 Task: Log work in the project WonderTech for the issue 'Develop a new tool for automated testing of natural language processing models' spent time as '6w 1d 12h 55m' and remaining time as '1w 4d 4h 21m' and clone the issue. Now add the issue to the epic 'Cloud Migration'.
Action: Mouse moved to (535, 341)
Screenshot: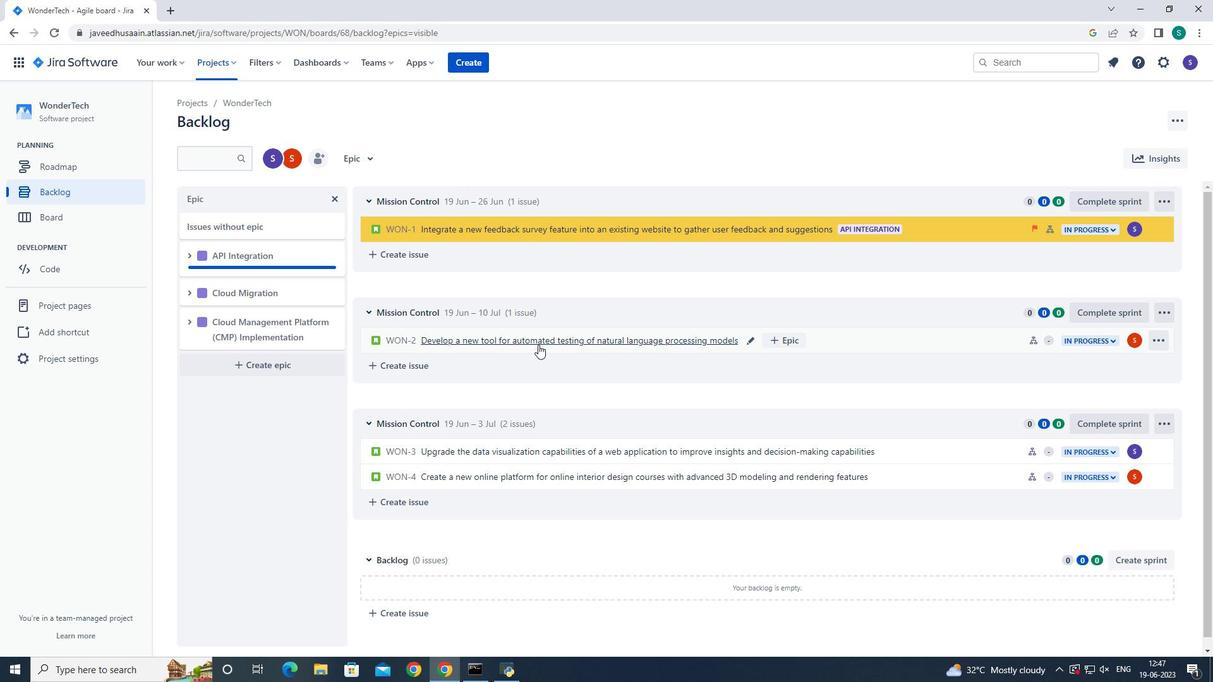 
Action: Mouse pressed left at (535, 341)
Screenshot: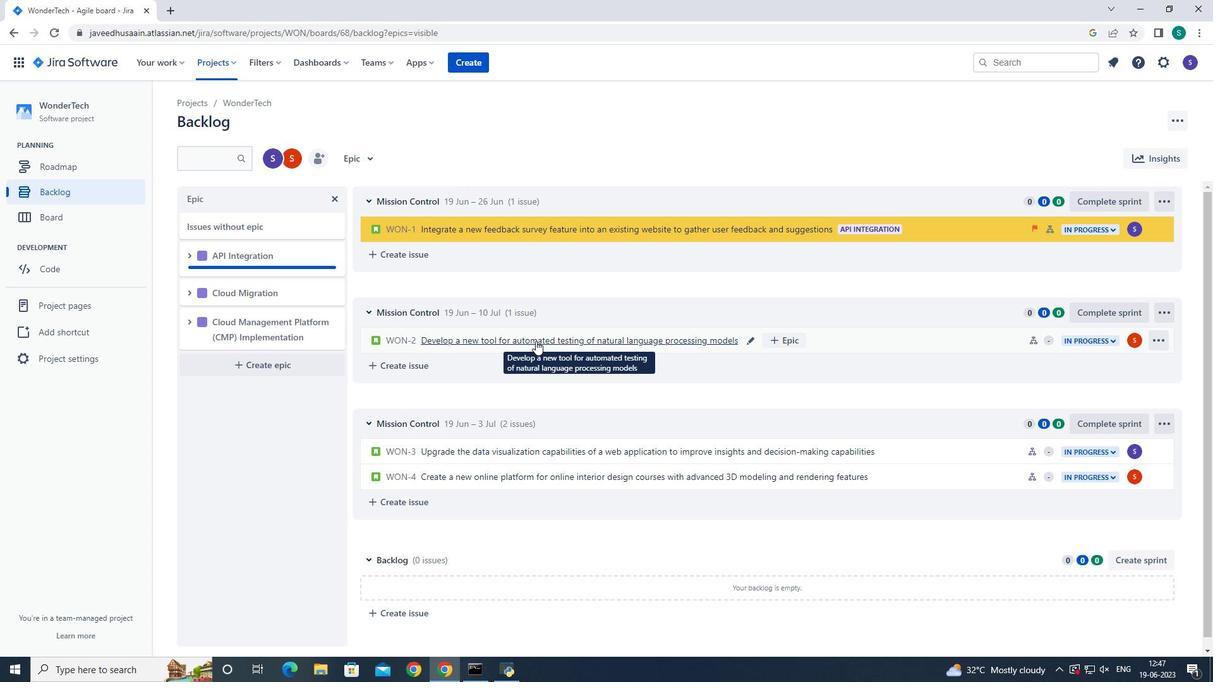 
Action: Mouse moved to (1157, 194)
Screenshot: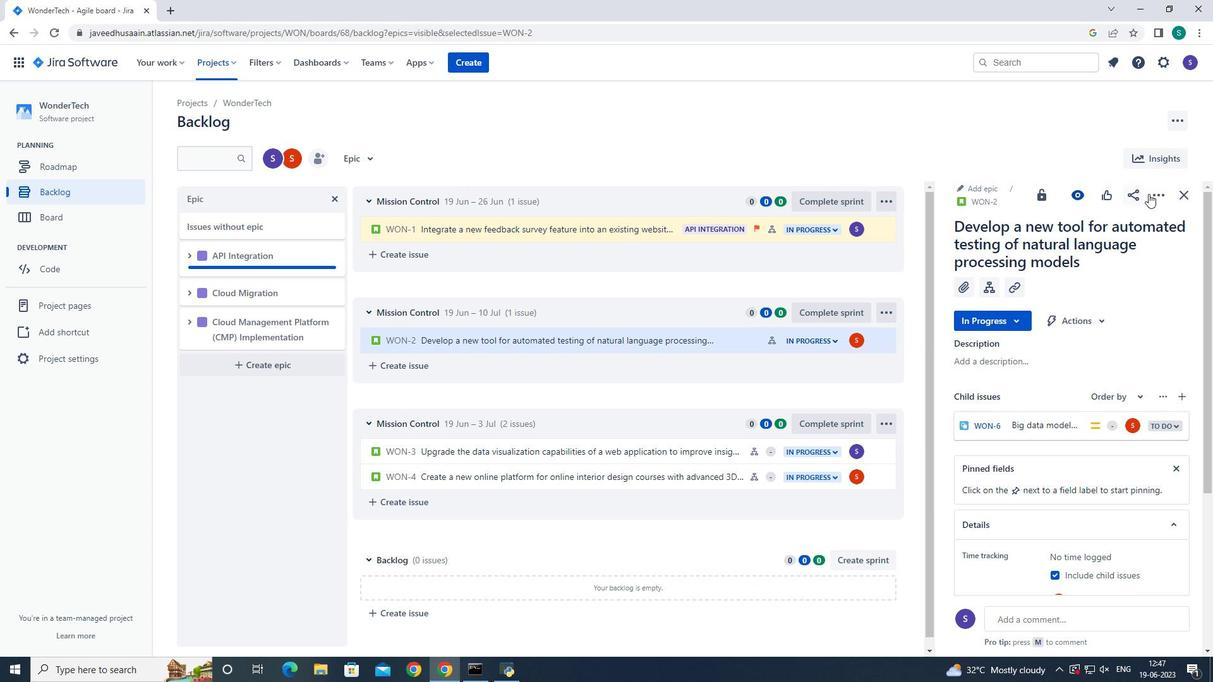 
Action: Mouse pressed left at (1157, 194)
Screenshot: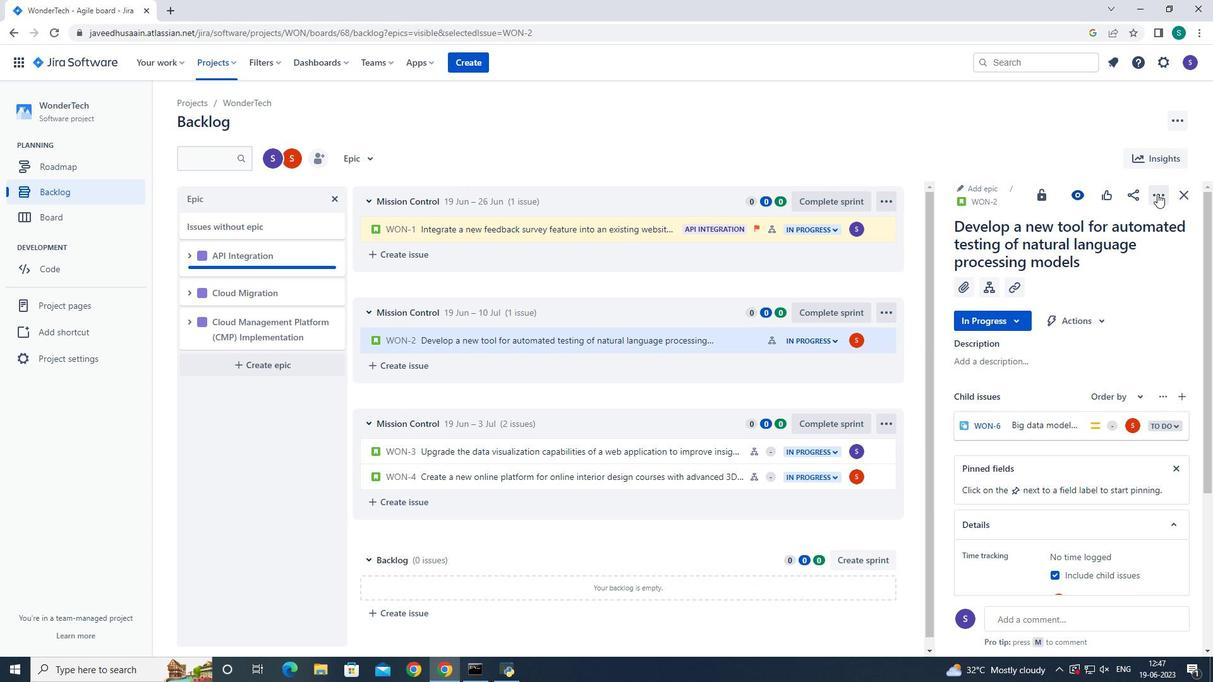 
Action: Mouse moved to (1099, 230)
Screenshot: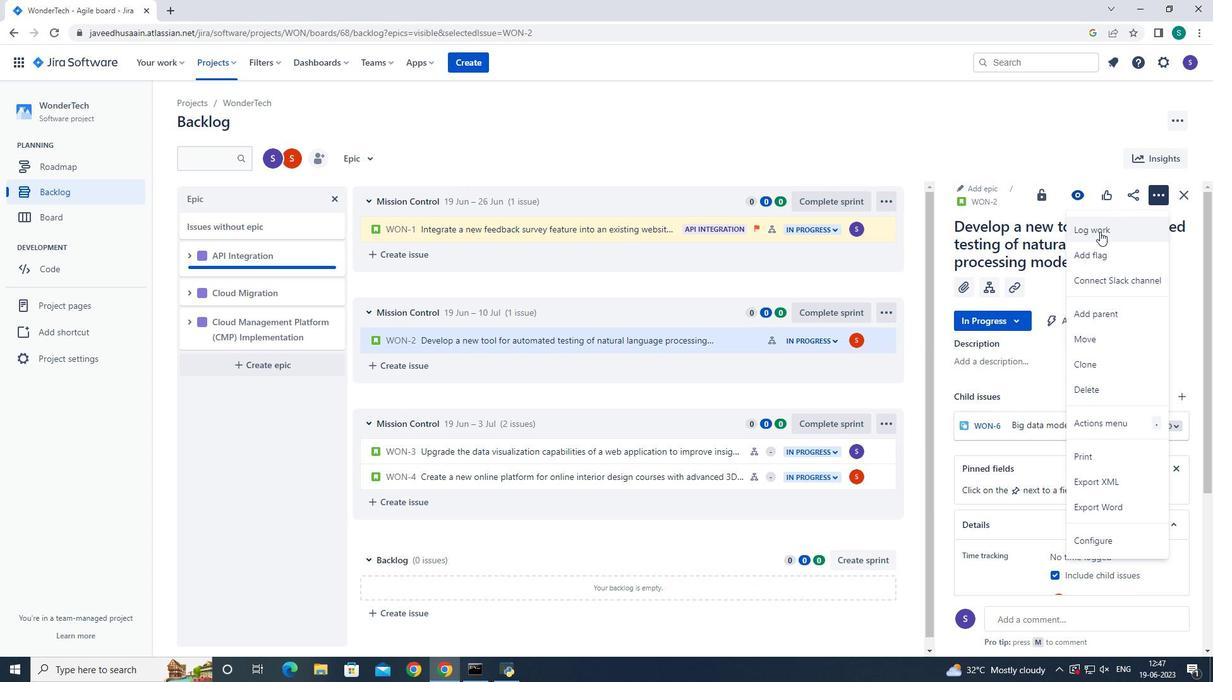 
Action: Mouse pressed left at (1099, 230)
Screenshot: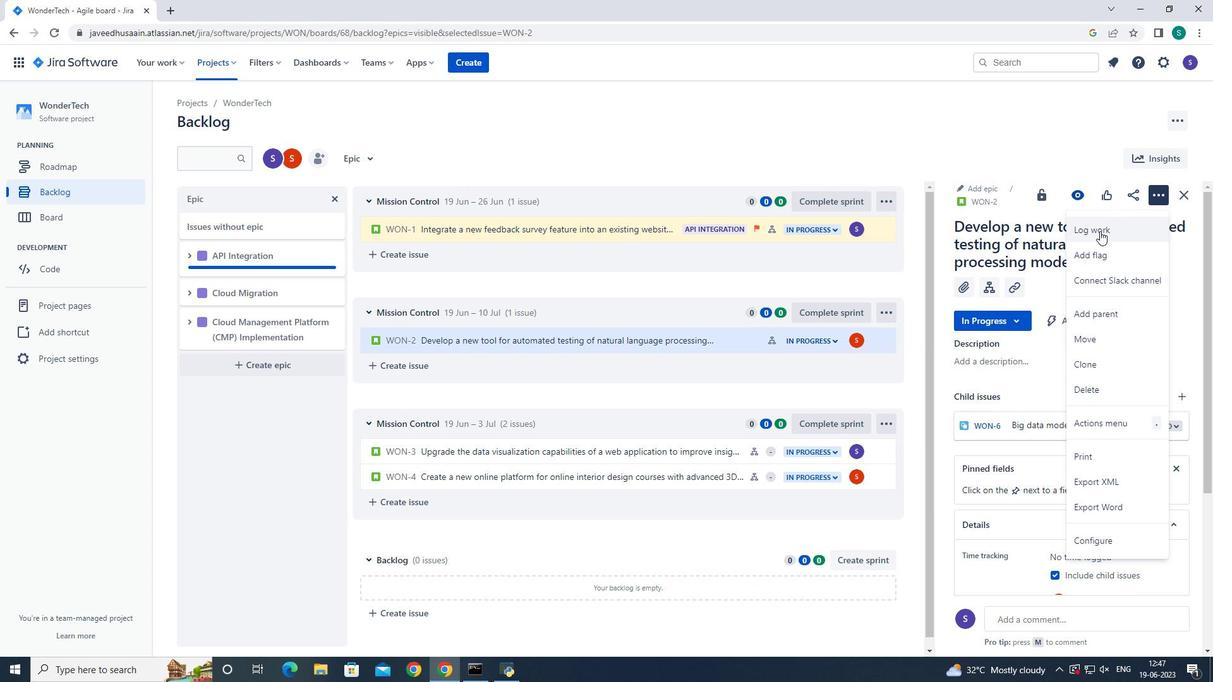 
Action: Mouse moved to (564, 180)
Screenshot: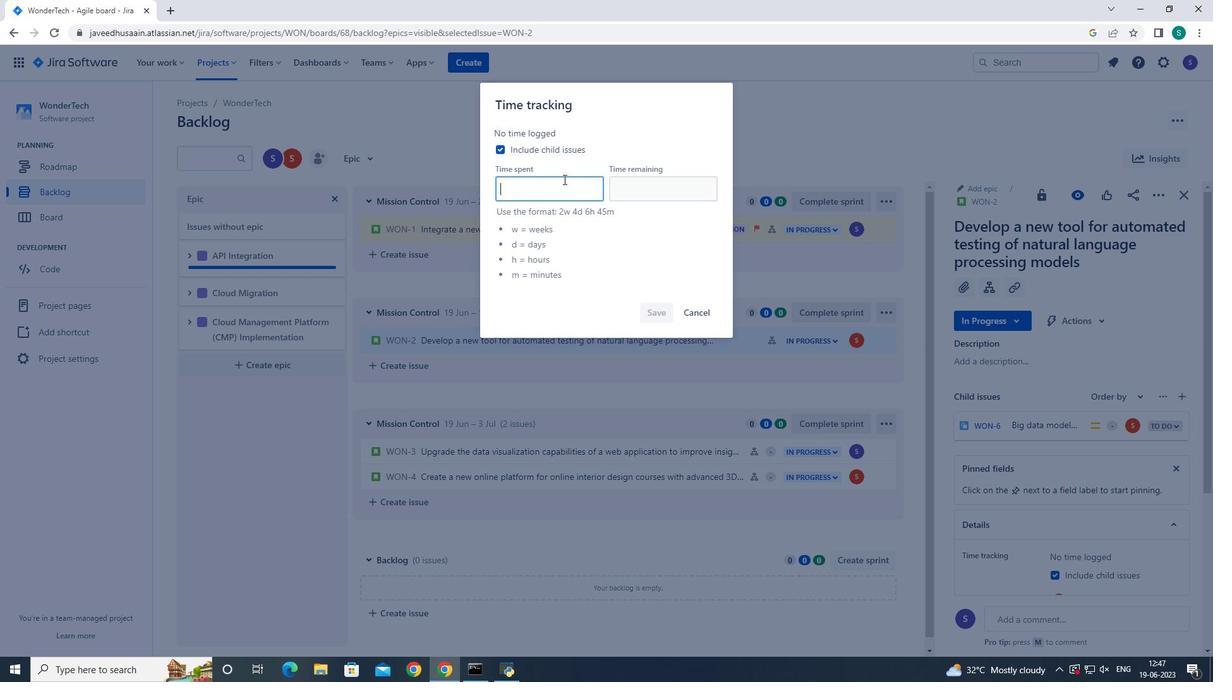 
Action: Mouse pressed left at (564, 180)
Screenshot: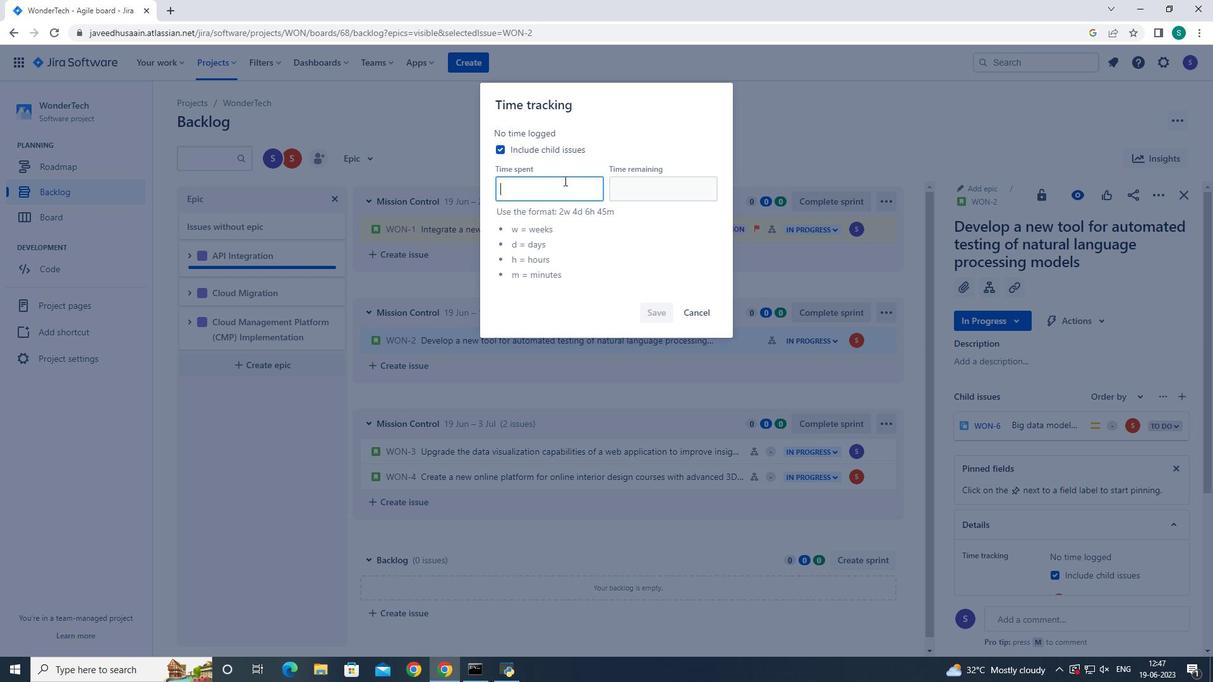 
Action: Key pressed 6w<Key.space>1d<Key.space>12h<Key.space>55m<Key.tab>1w<Key.space>4d<Key.space>4h<Key.space>21m
Screenshot: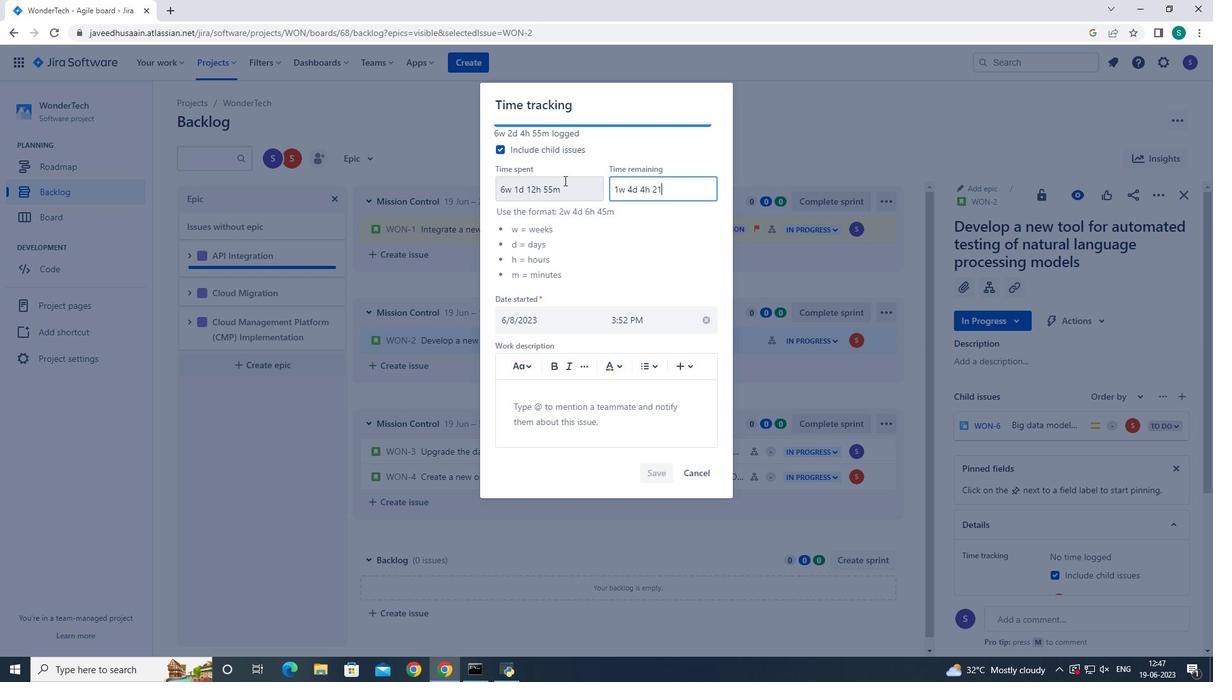 
Action: Mouse moved to (656, 472)
Screenshot: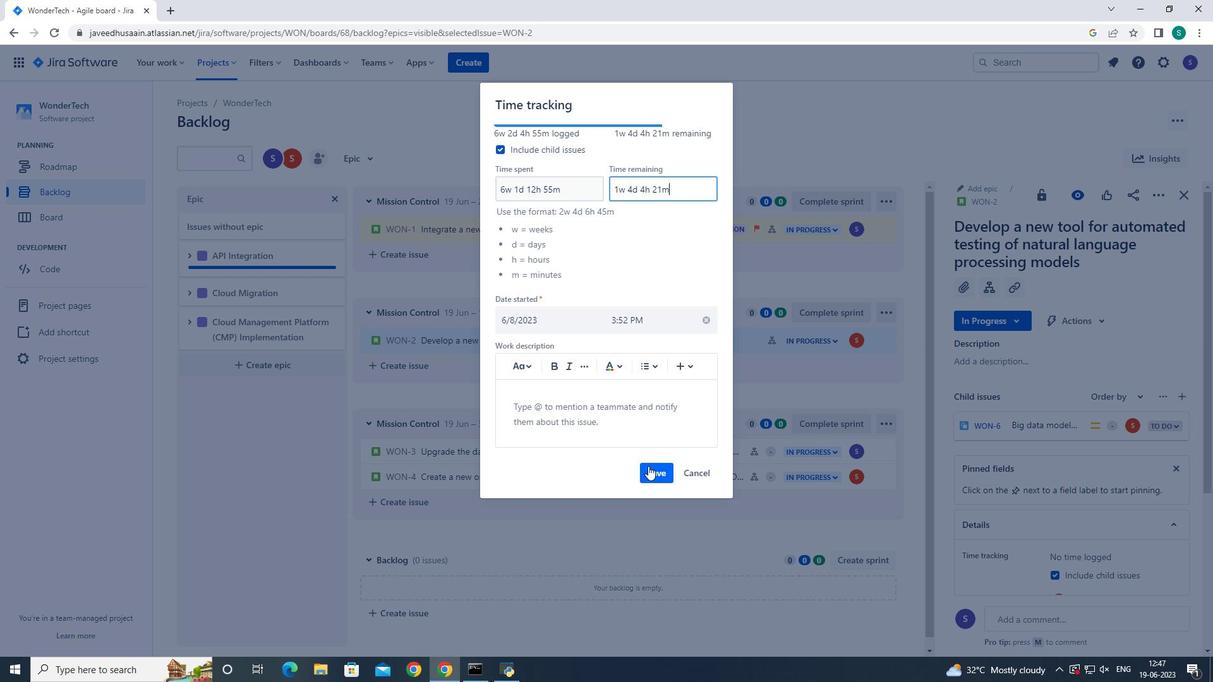 
Action: Mouse pressed left at (656, 472)
Screenshot: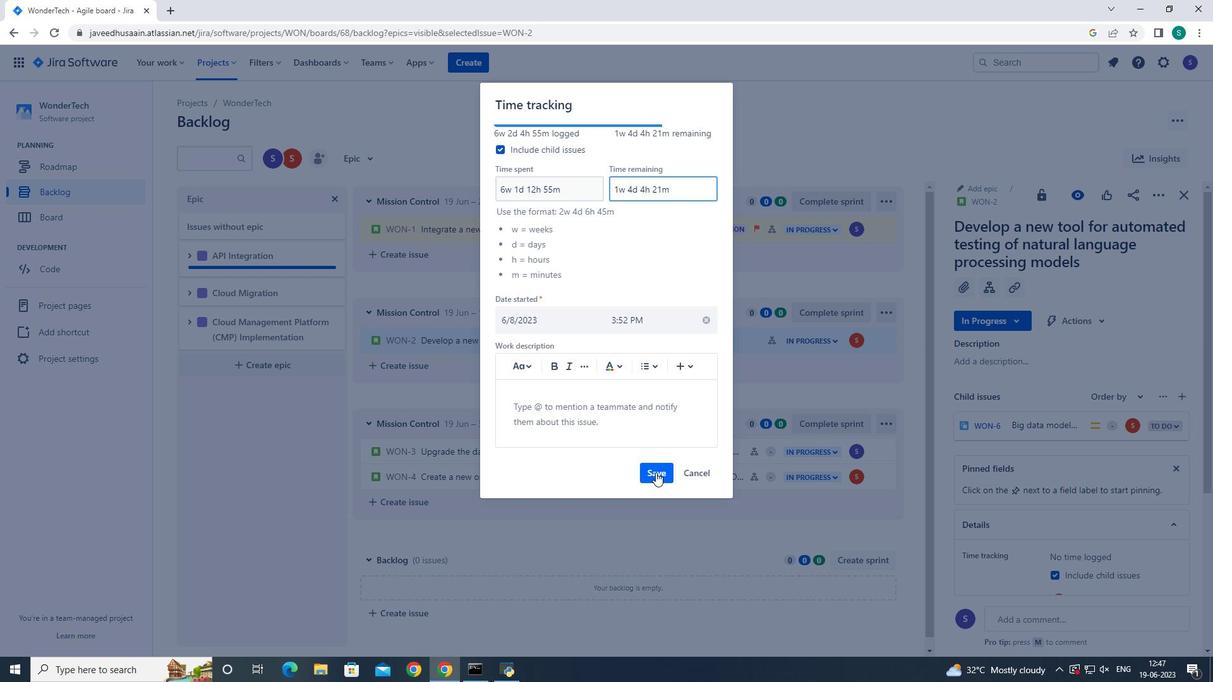 
Action: Mouse moved to (1163, 197)
Screenshot: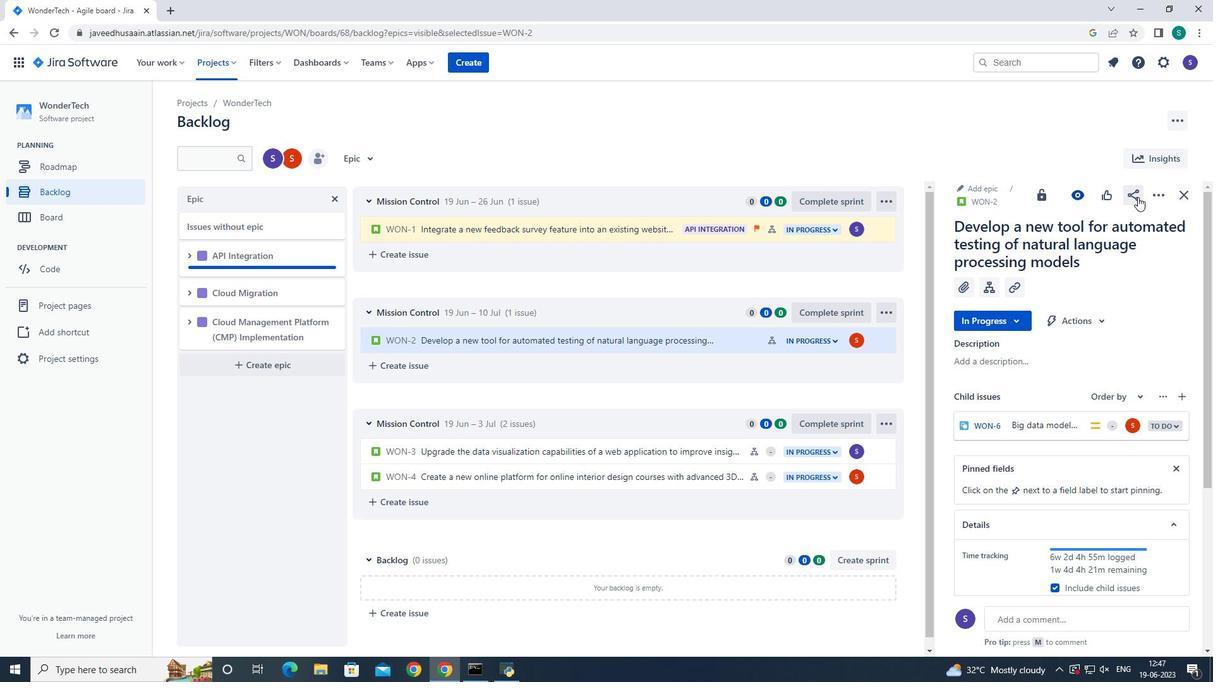 
Action: Mouse pressed left at (1163, 197)
Screenshot: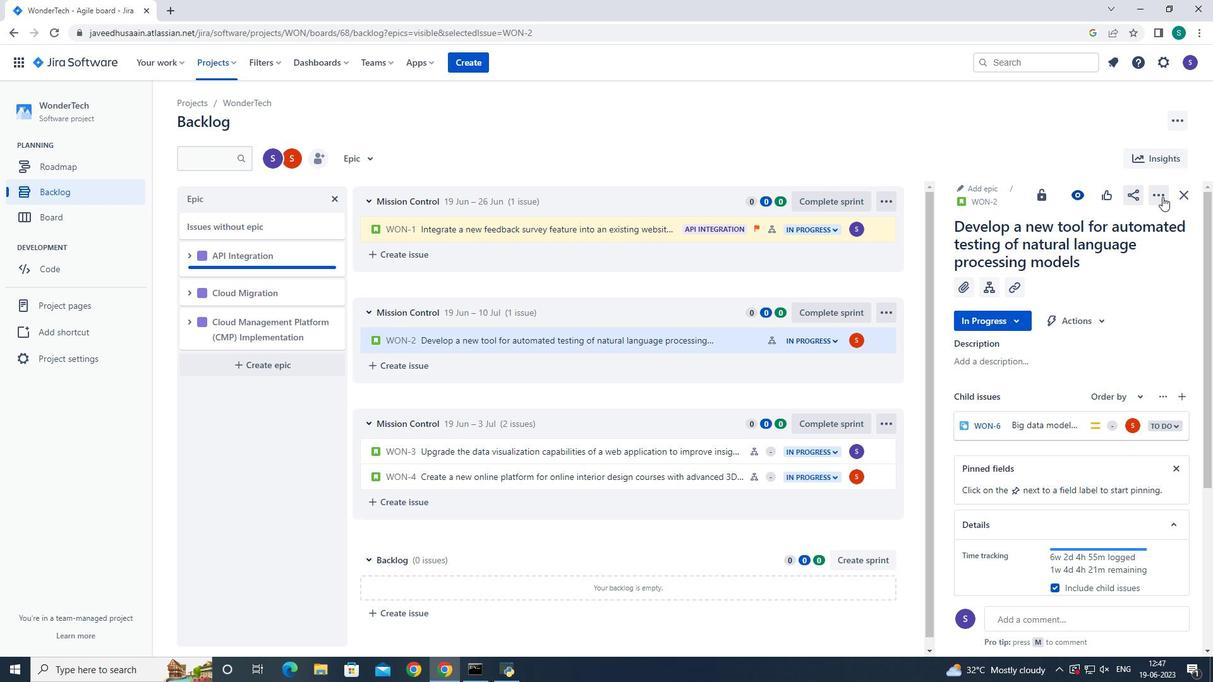 
Action: Mouse moved to (1100, 369)
Screenshot: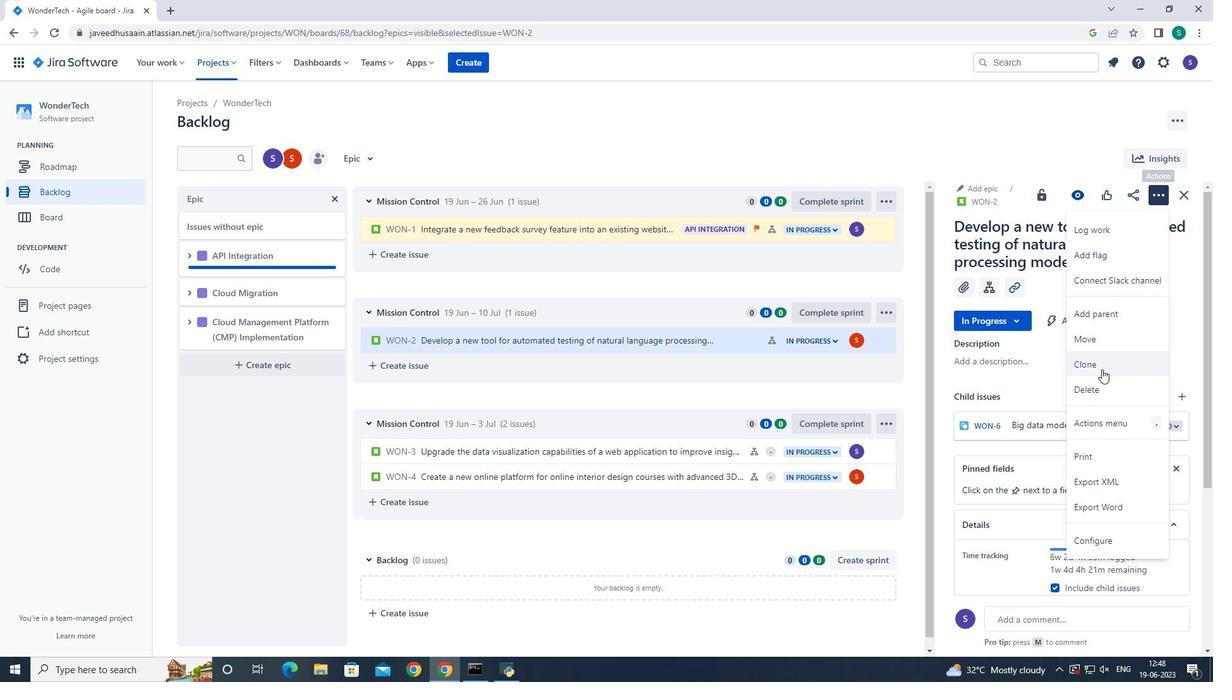 
Action: Mouse pressed left at (1100, 369)
Screenshot: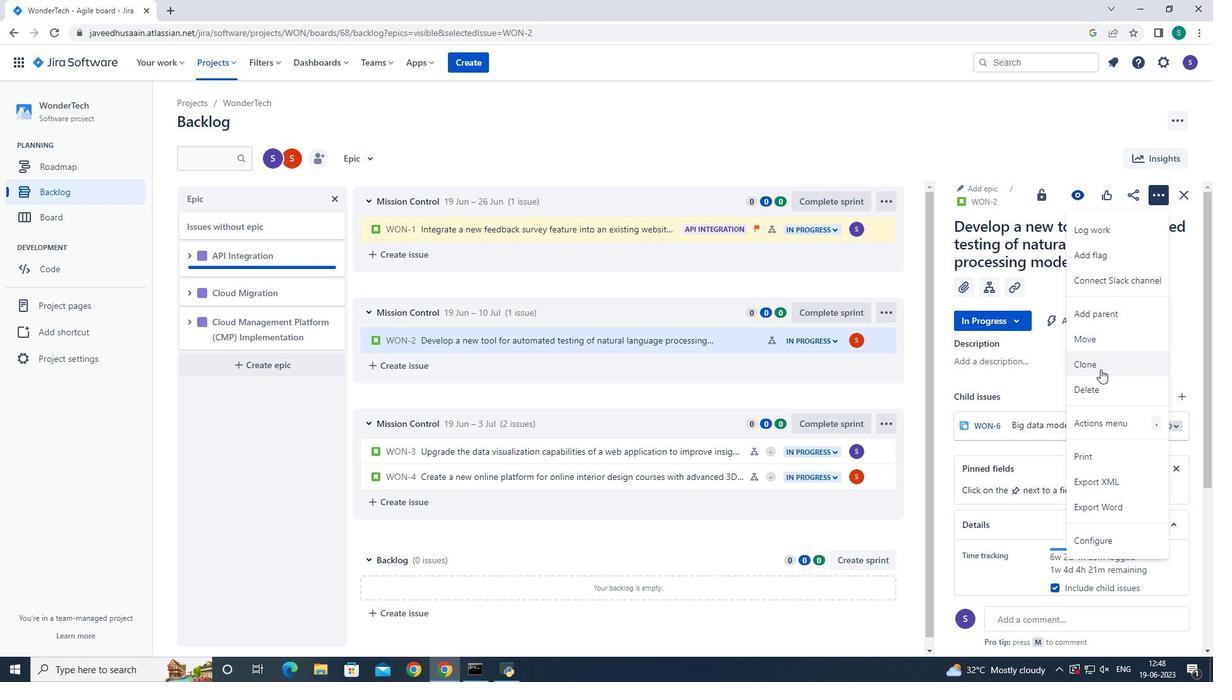 
Action: Mouse moved to (697, 266)
Screenshot: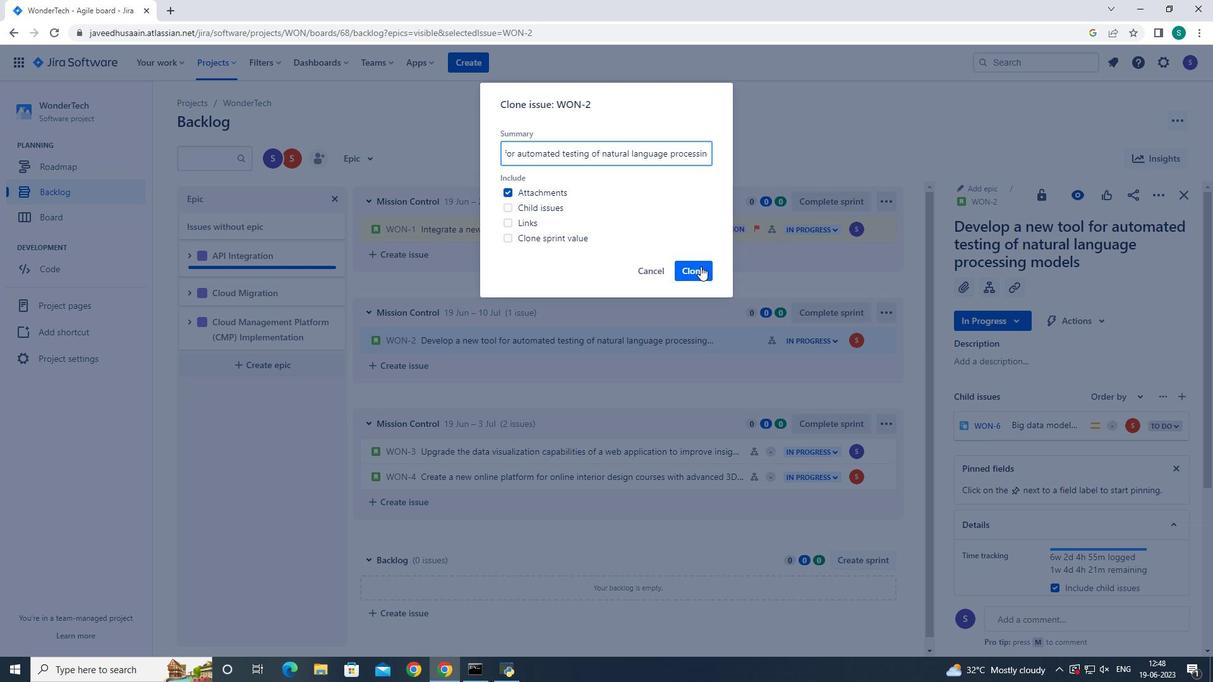 
Action: Mouse pressed left at (697, 266)
Screenshot: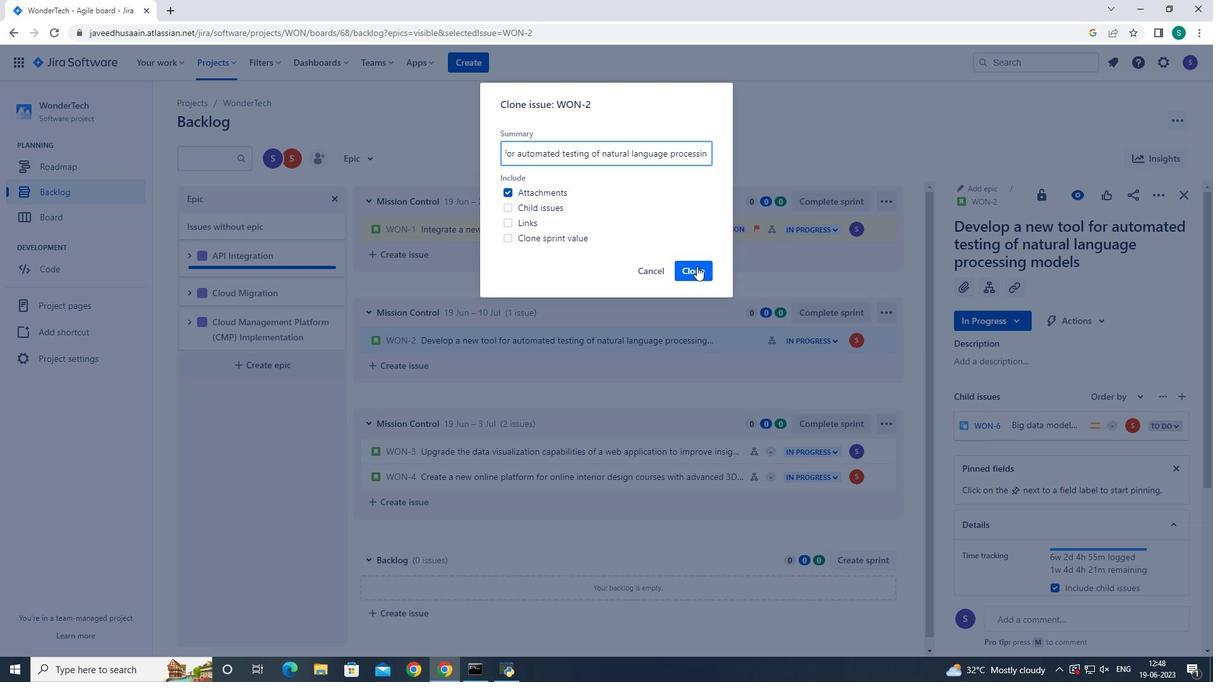 
Action: Mouse moved to (1179, 195)
Screenshot: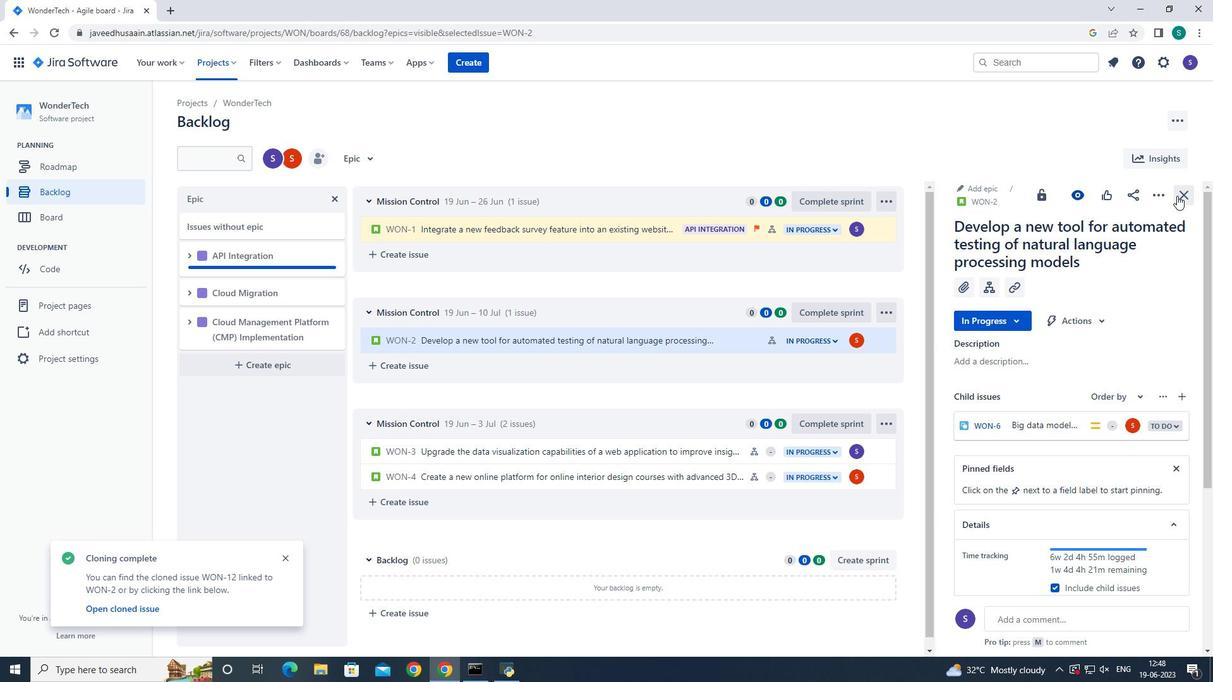
Action: Mouse pressed left at (1179, 195)
Screenshot: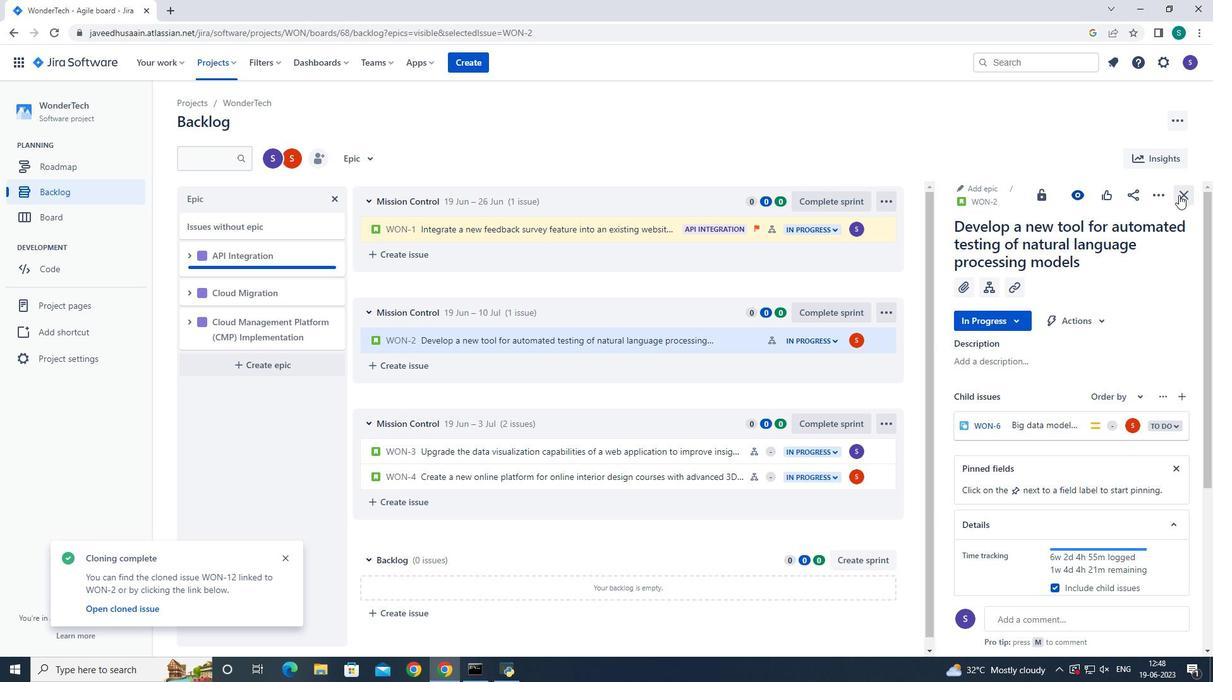 
Action: Mouse moved to (798, 340)
Screenshot: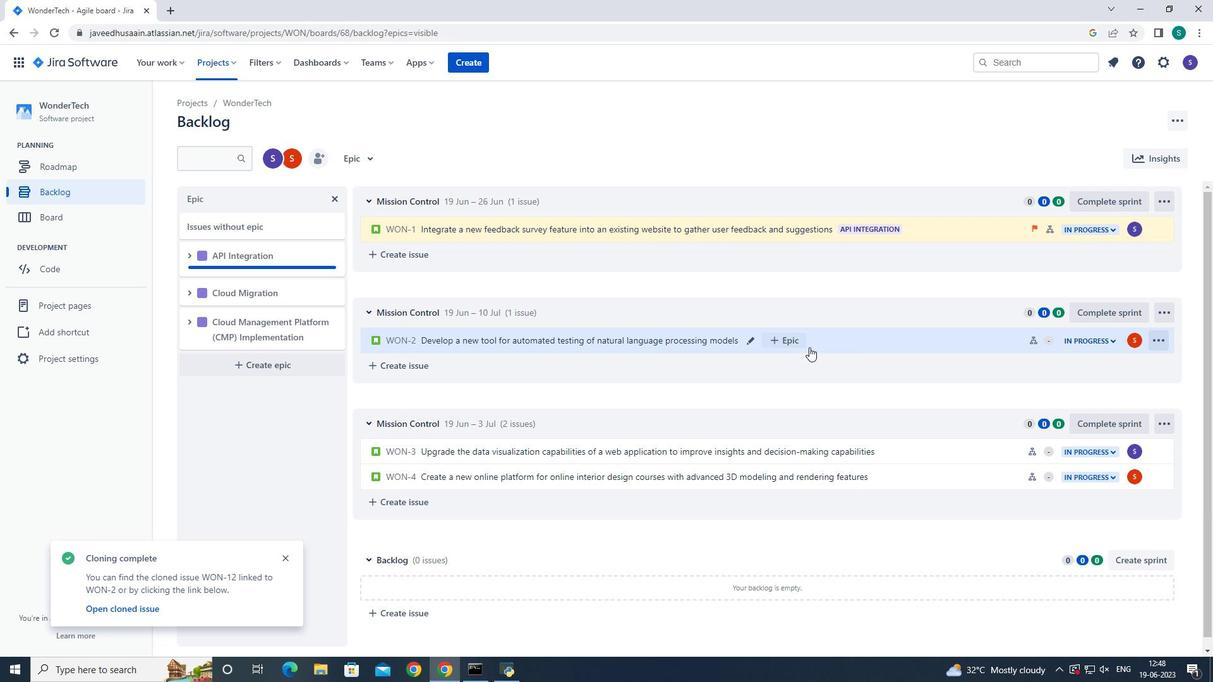 
Action: Mouse pressed left at (798, 340)
Screenshot: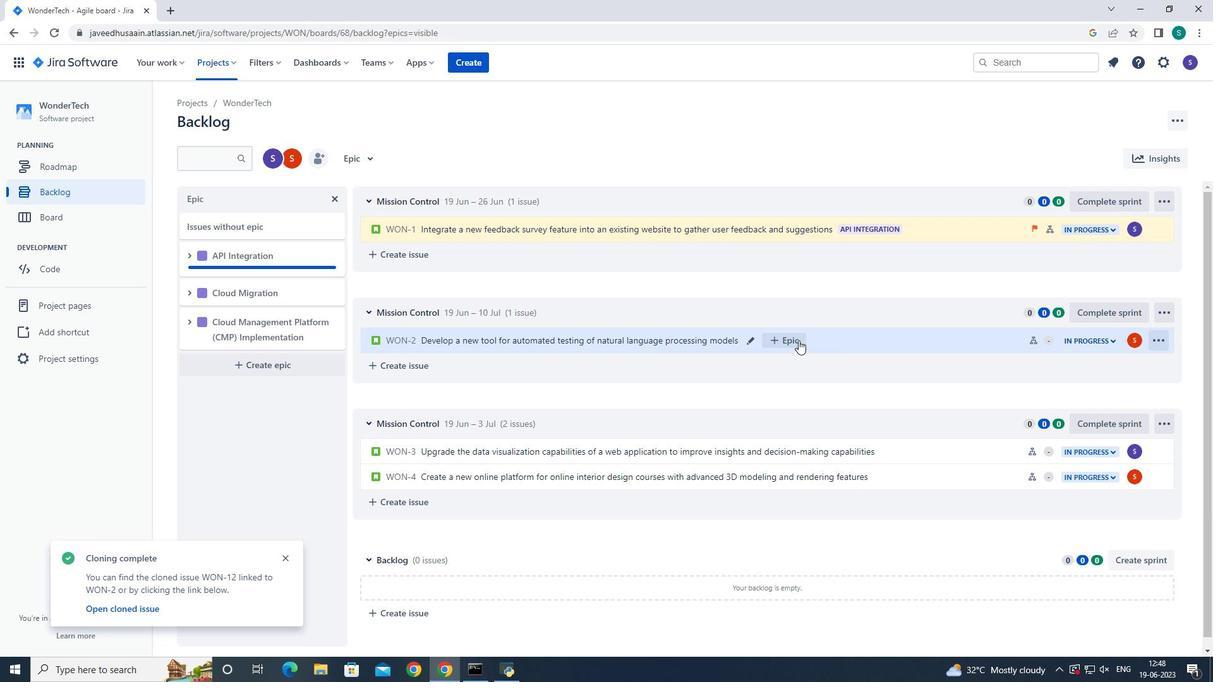 
Action: Mouse moved to (836, 434)
Screenshot: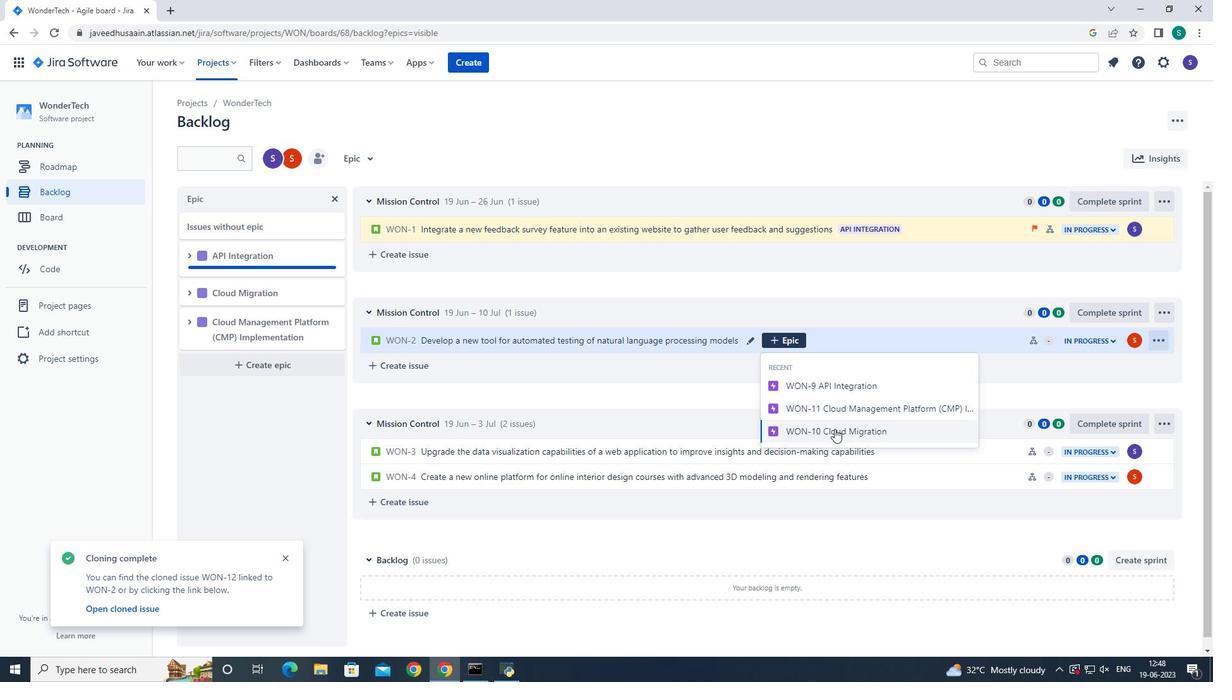 
Action: Mouse pressed left at (836, 434)
Screenshot: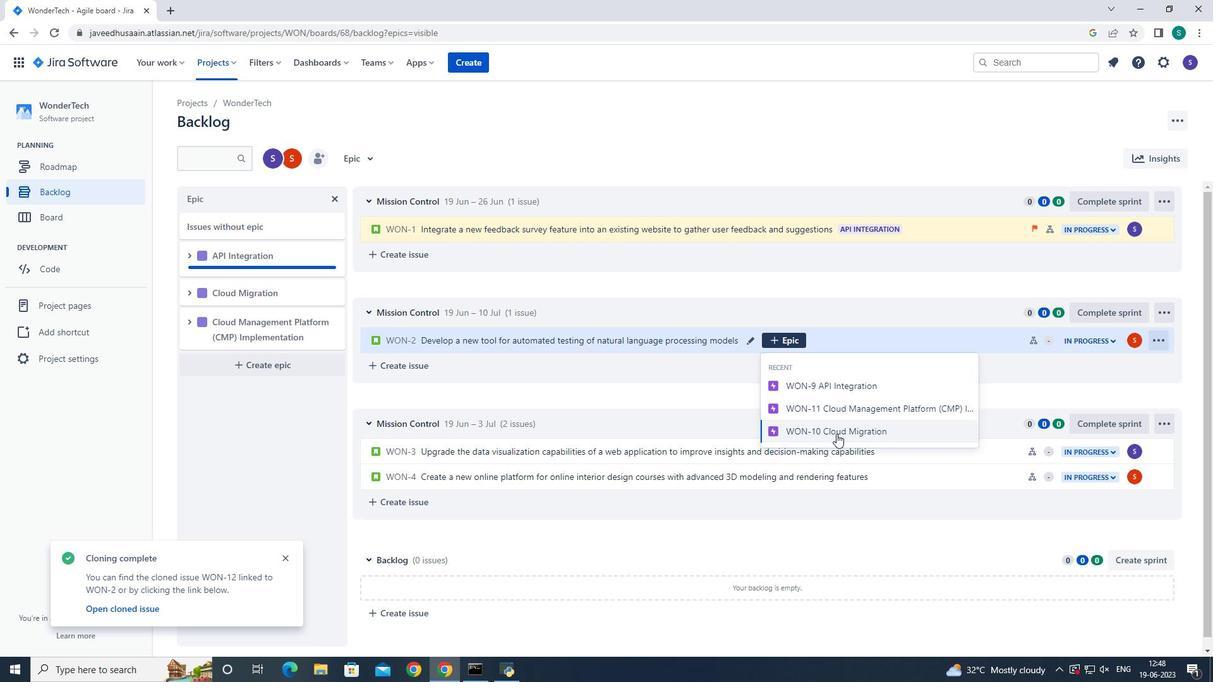 
Action: Mouse moved to (755, 403)
Screenshot: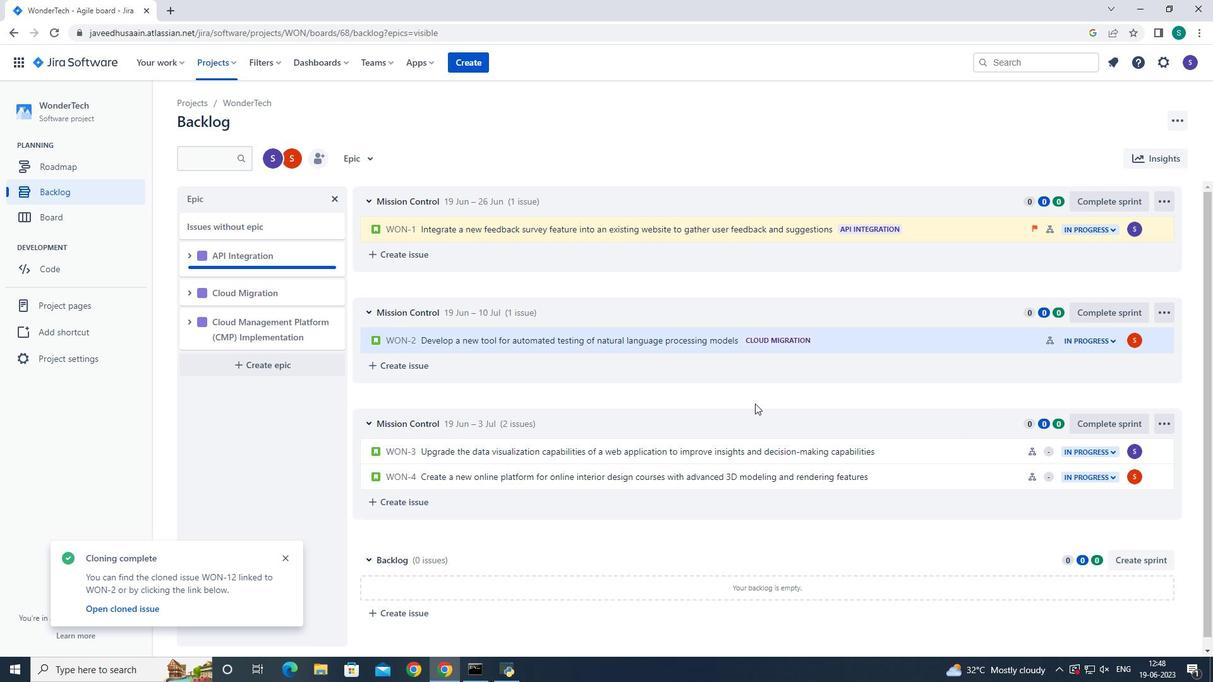 
